 Task: Check the status of automatic updates in Microsoft Outlook.
Action: Mouse moved to (37, 27)
Screenshot: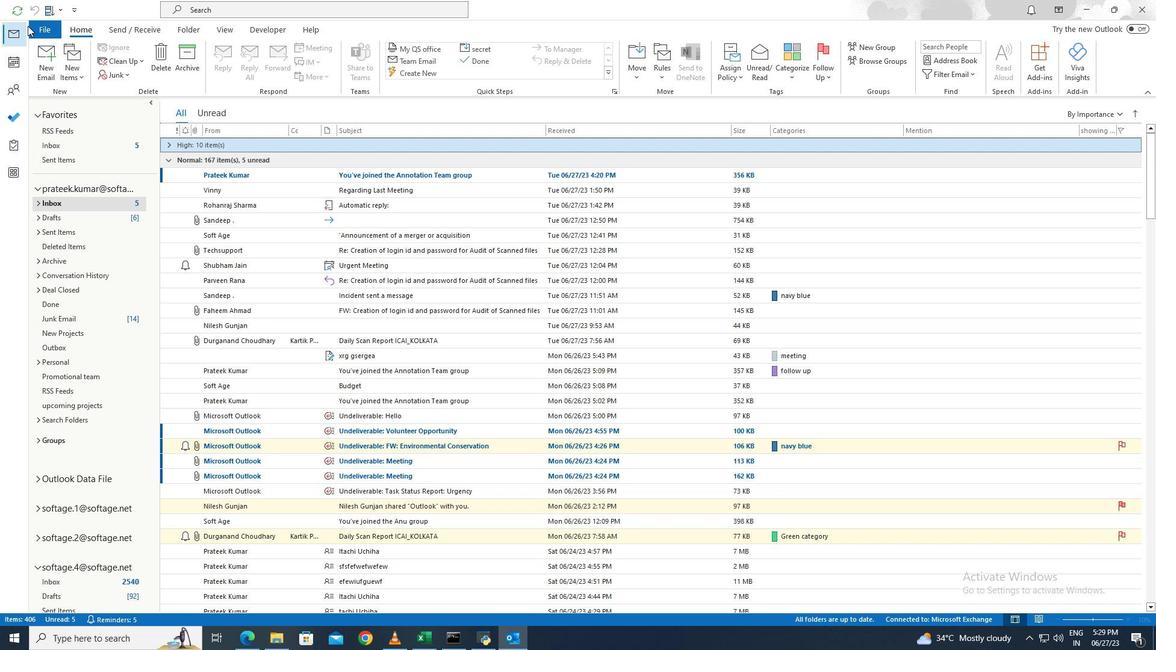 
Action: Mouse pressed left at (37, 27)
Screenshot: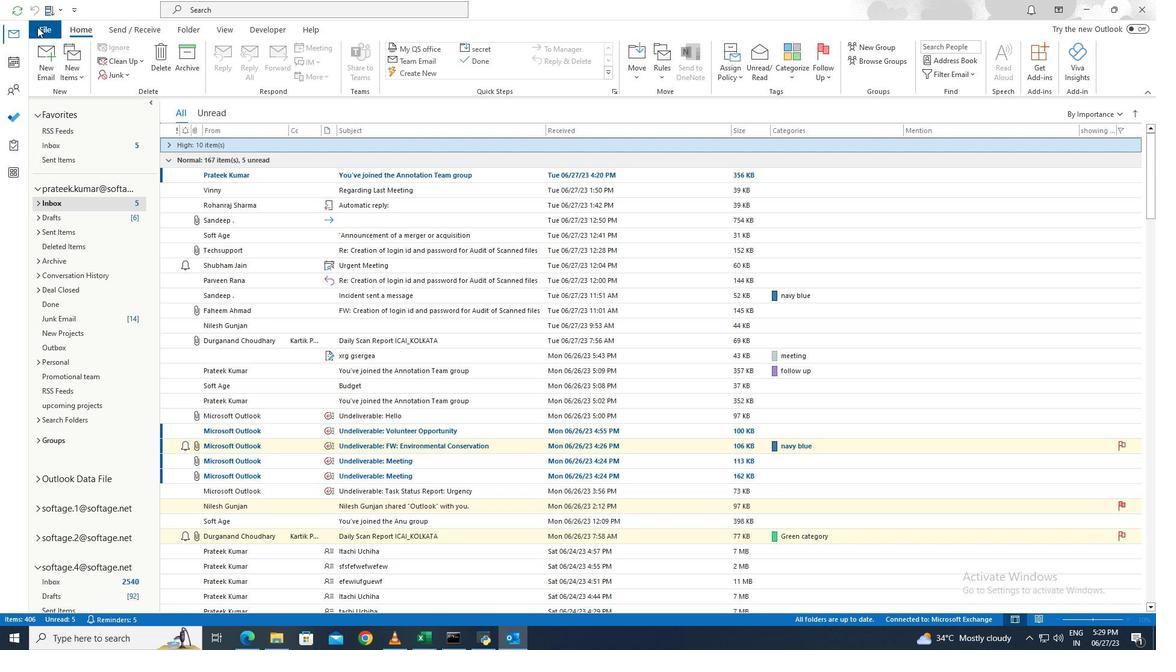 
Action: Mouse moved to (52, 527)
Screenshot: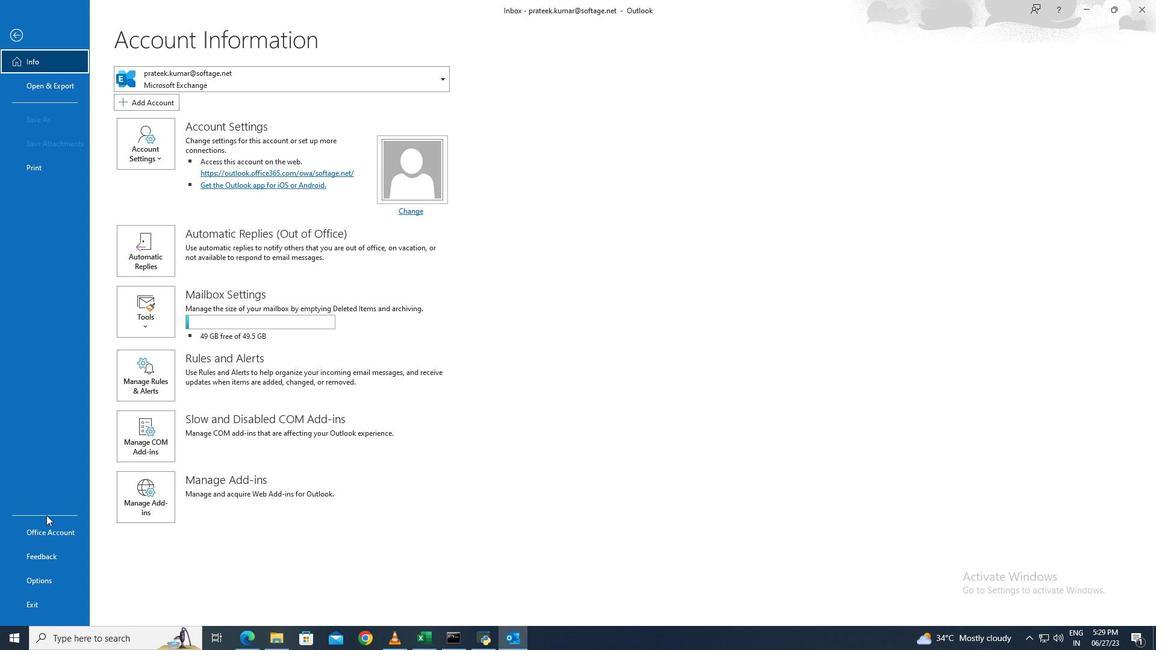 
Action: Mouse pressed left at (52, 527)
Screenshot: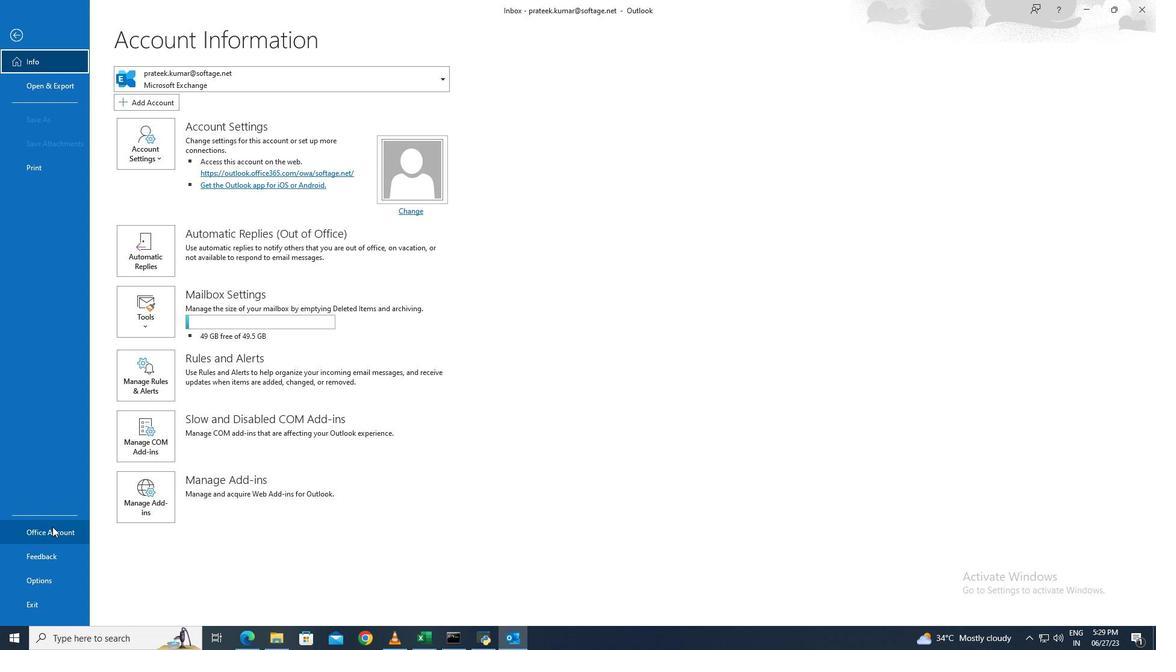 
Action: Mouse moved to (438, 266)
Screenshot: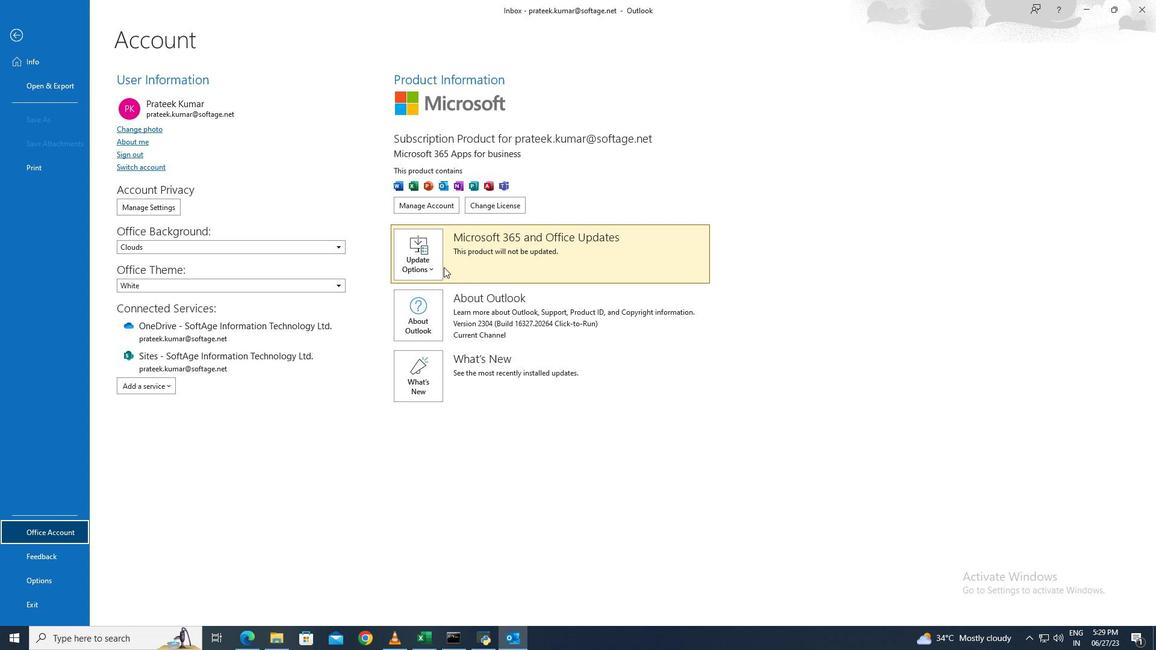 
Action: Mouse pressed left at (438, 266)
Screenshot: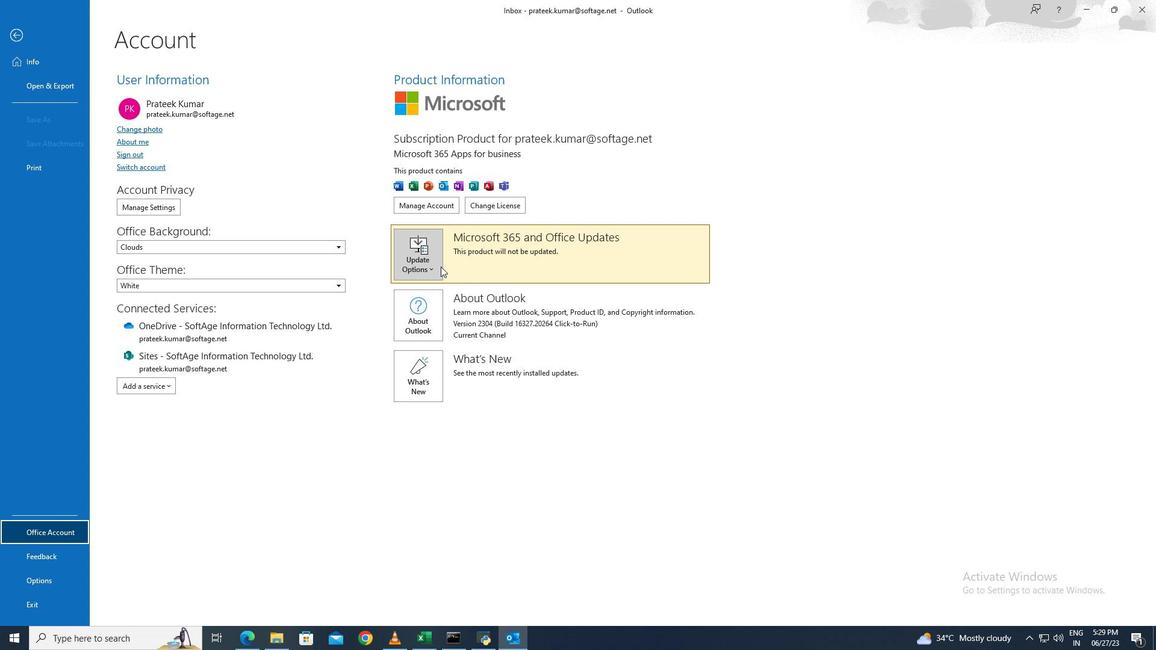 
Action: Mouse moved to (440, 377)
Screenshot: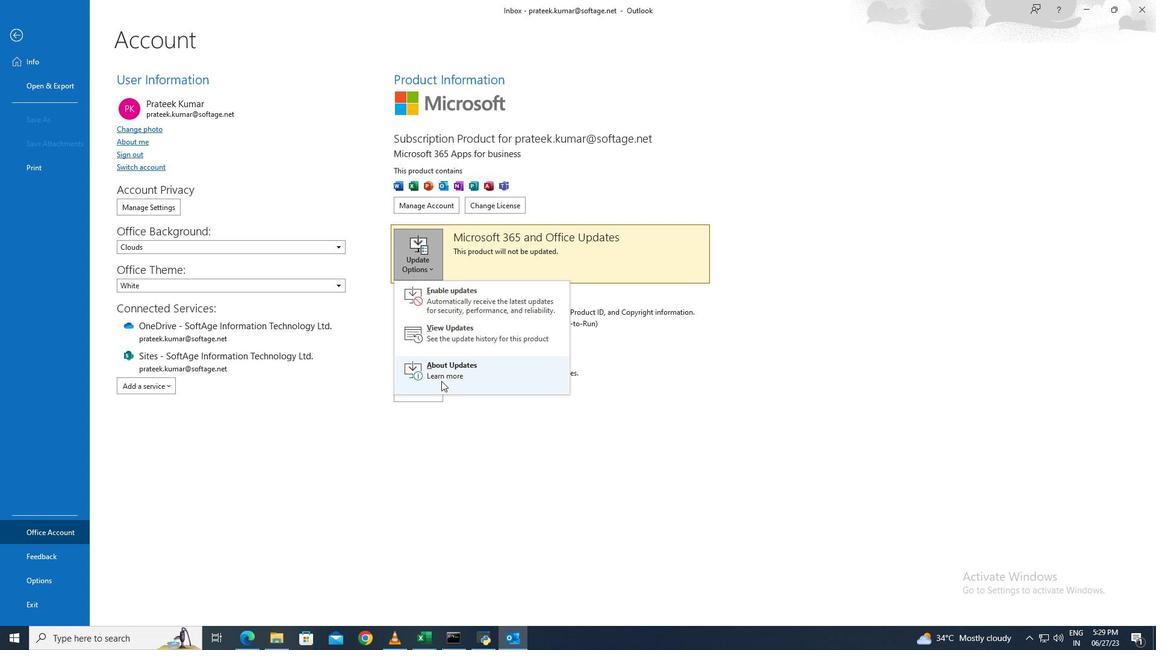 
Action: Mouse pressed left at (440, 377)
Screenshot: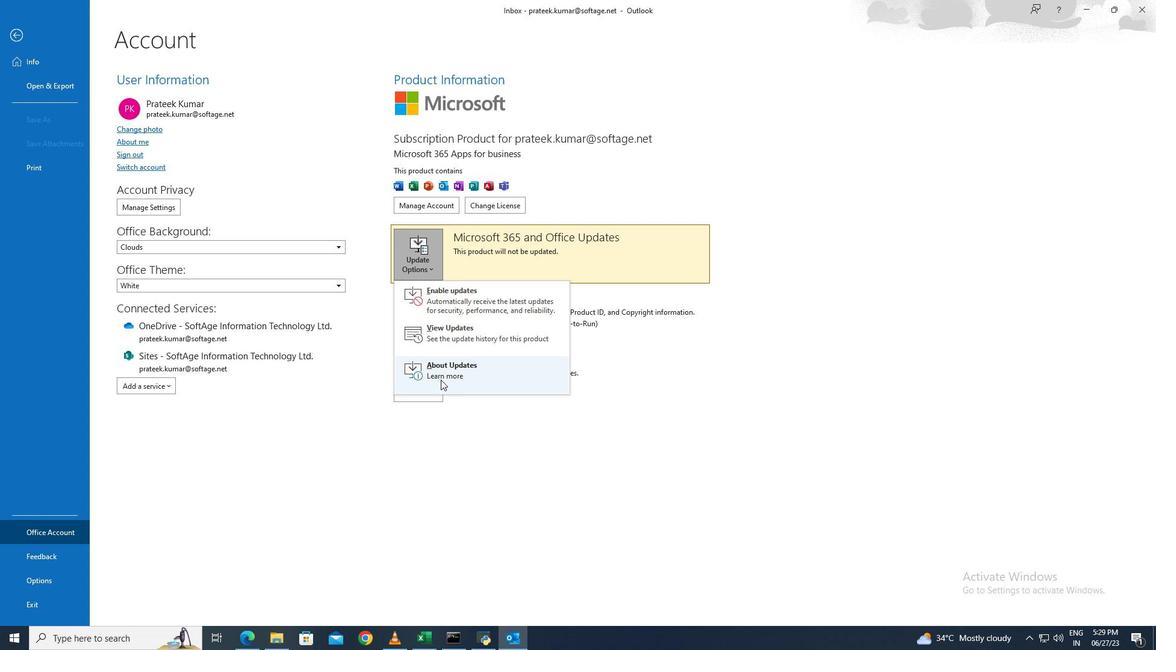 
Action: Mouse moved to (763, 478)
Screenshot: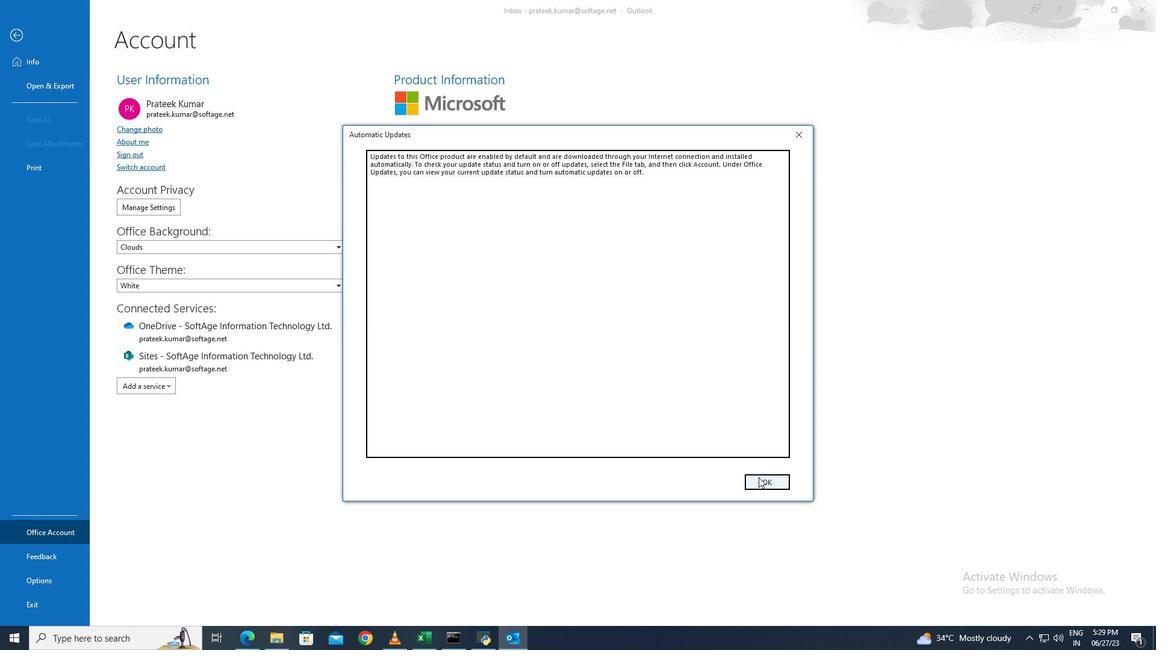 
Action: Mouse pressed left at (763, 478)
Screenshot: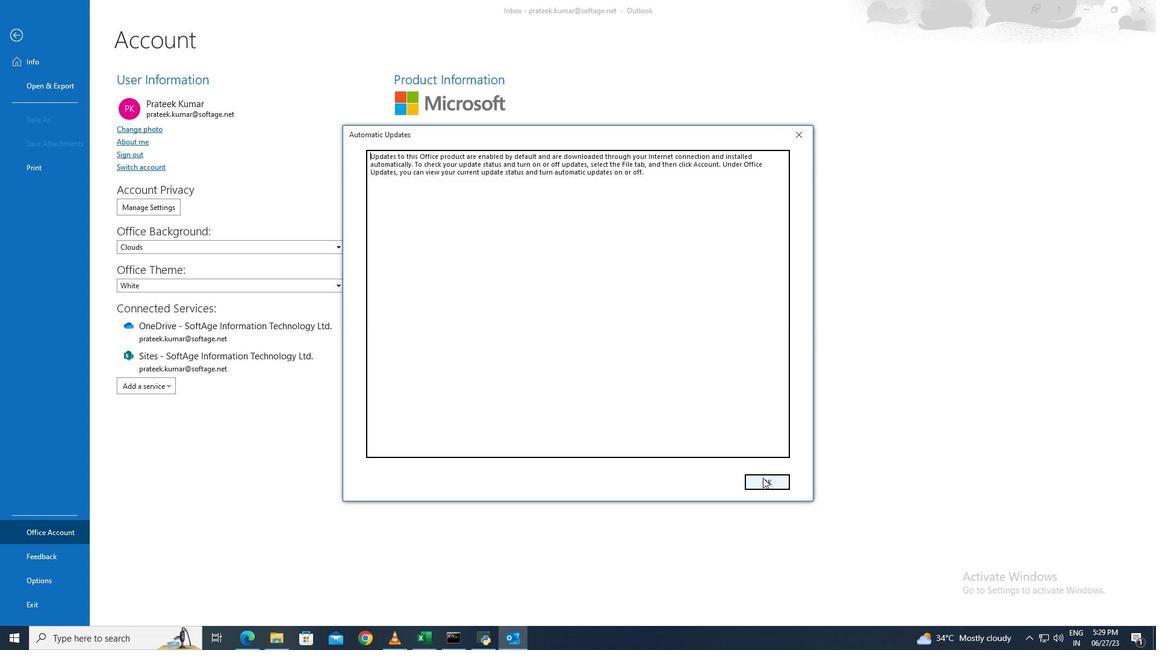 
